 Task: Create in the project TreasureLine and in the Backlog issue 'Broken links in documentation' a child issue 'Big data model interpretability and fairness optimization and testing', and assign it to team member softage.4@softage.net.
Action: Mouse moved to (193, 53)
Screenshot: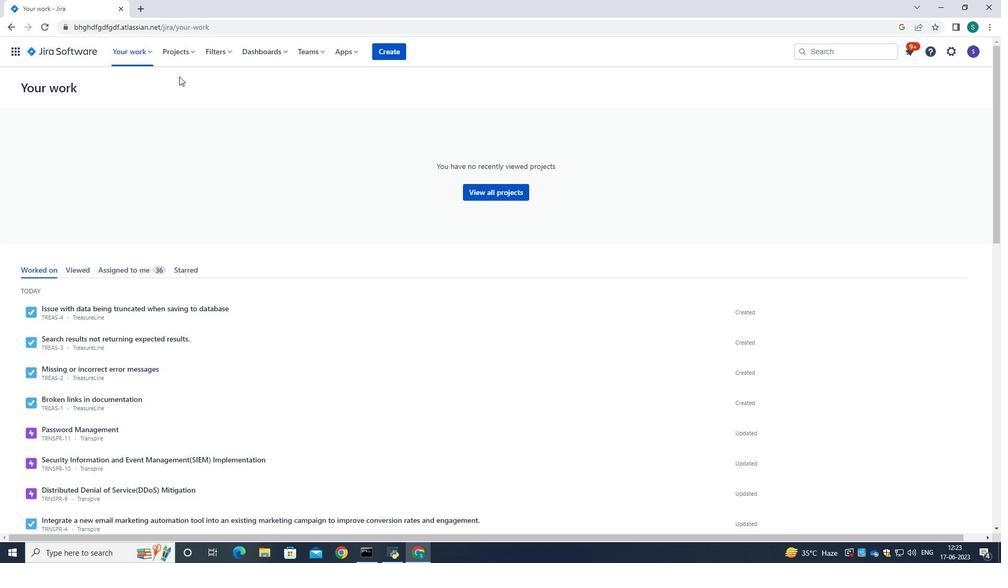 
Action: Mouse pressed left at (193, 53)
Screenshot: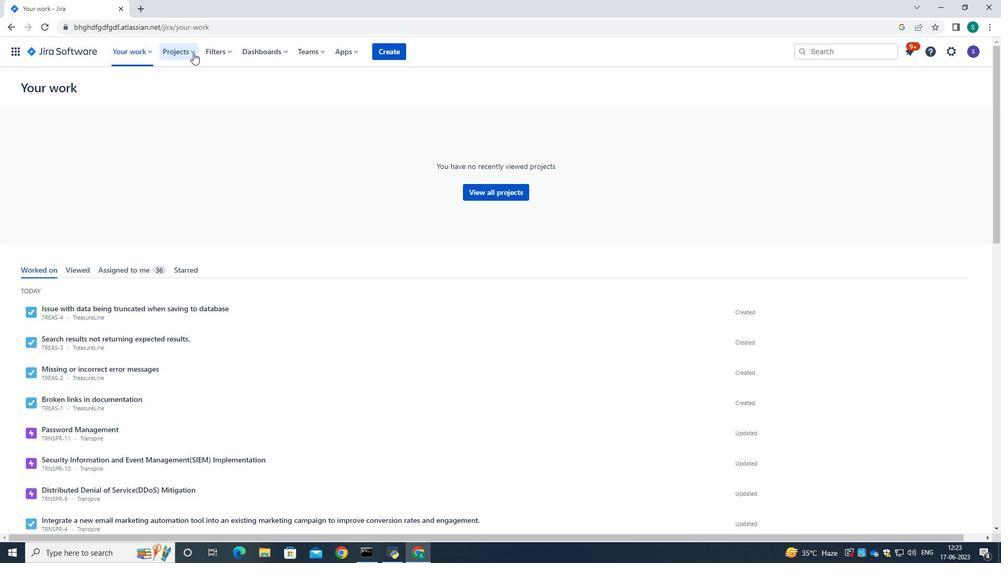 
Action: Mouse moved to (194, 96)
Screenshot: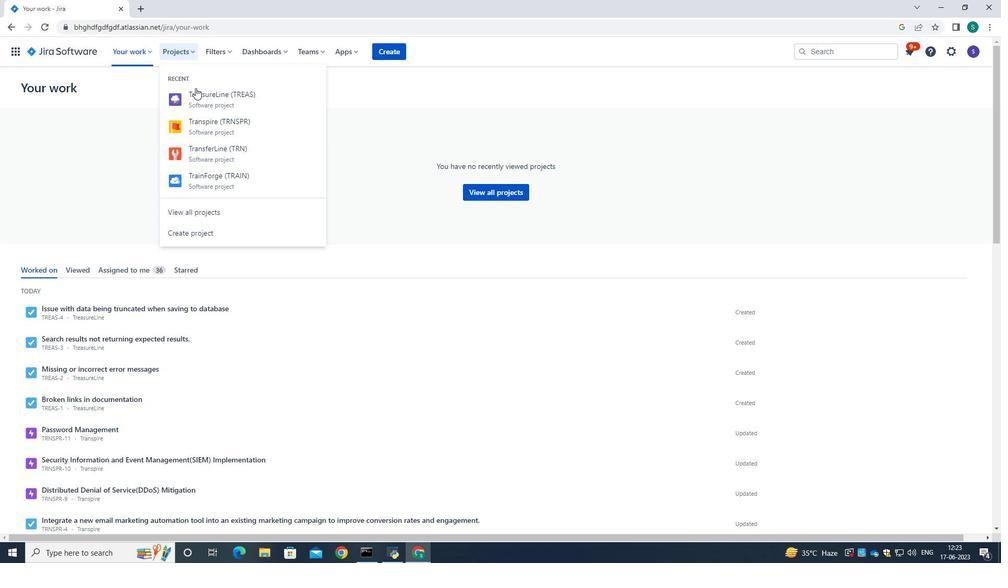 
Action: Mouse pressed left at (194, 96)
Screenshot: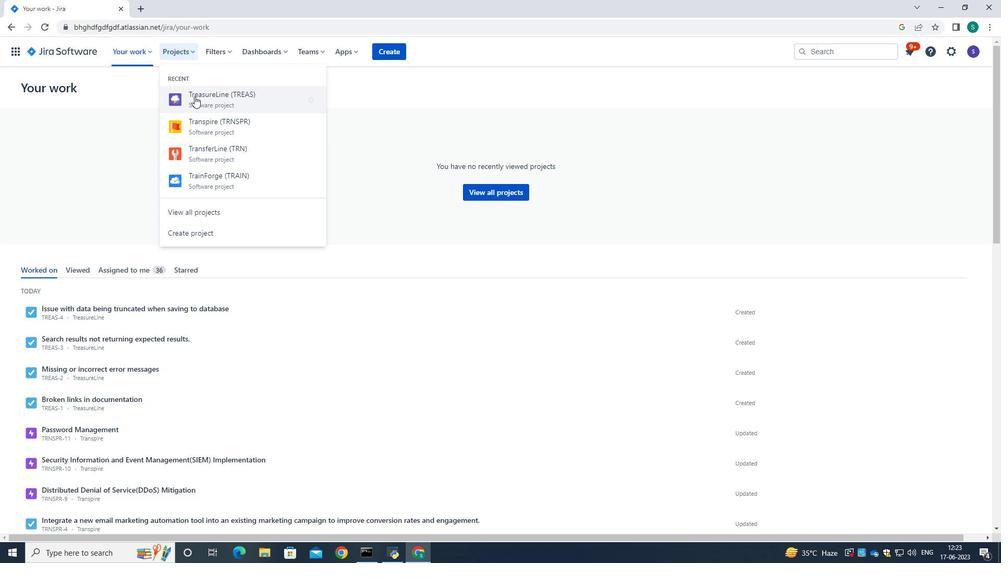 
Action: Mouse moved to (61, 164)
Screenshot: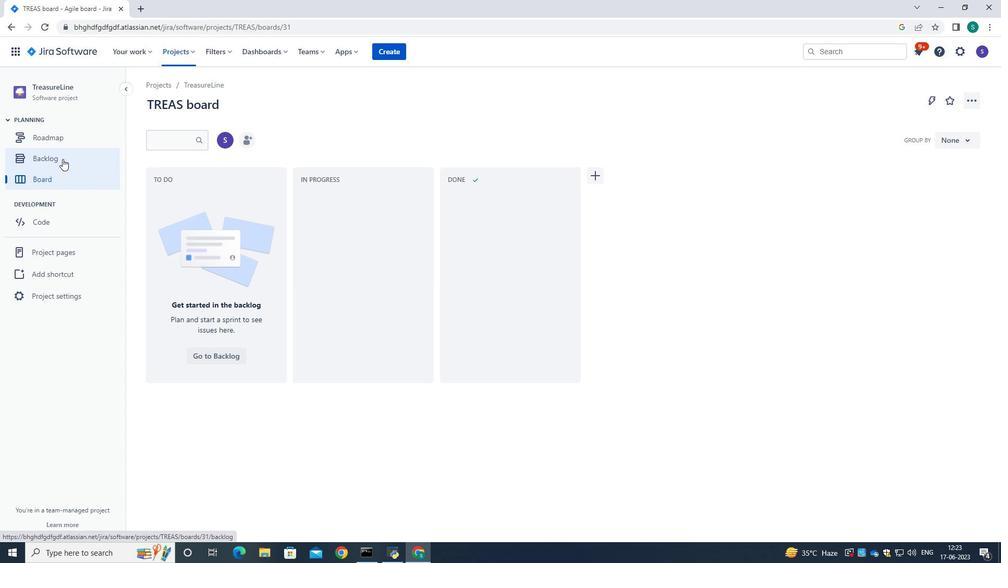 
Action: Mouse pressed left at (61, 164)
Screenshot: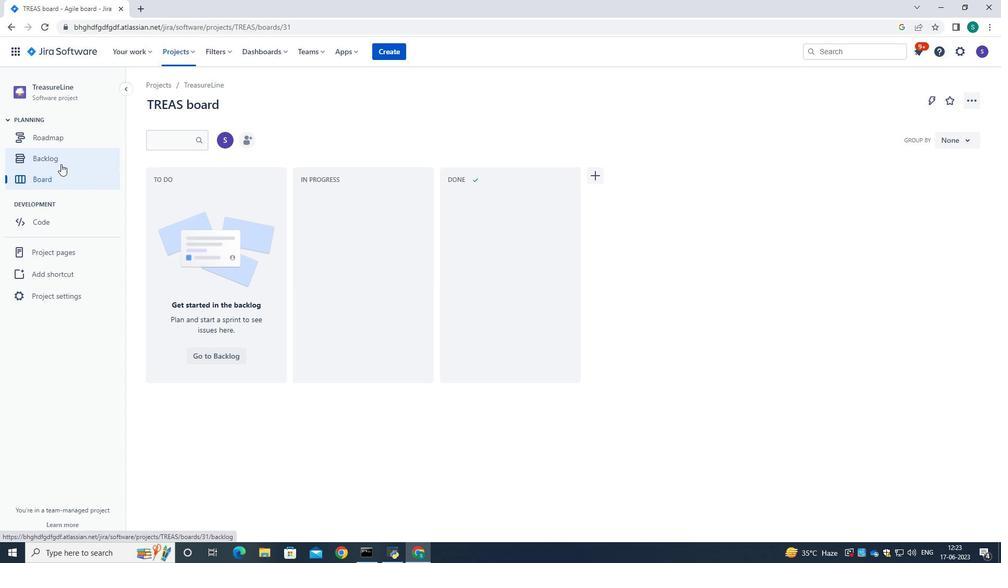 
Action: Mouse moved to (393, 189)
Screenshot: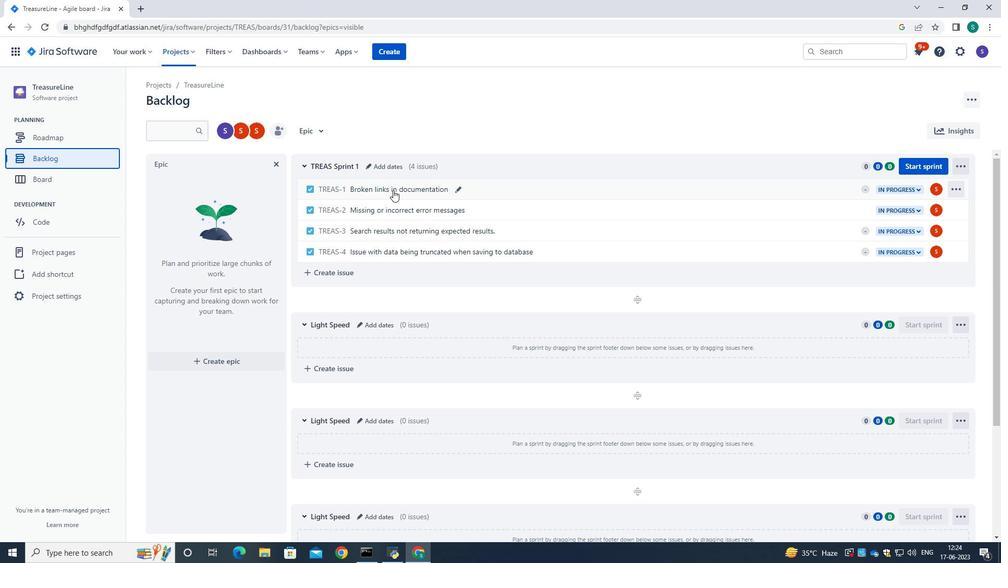 
Action: Mouse pressed left at (393, 189)
Screenshot: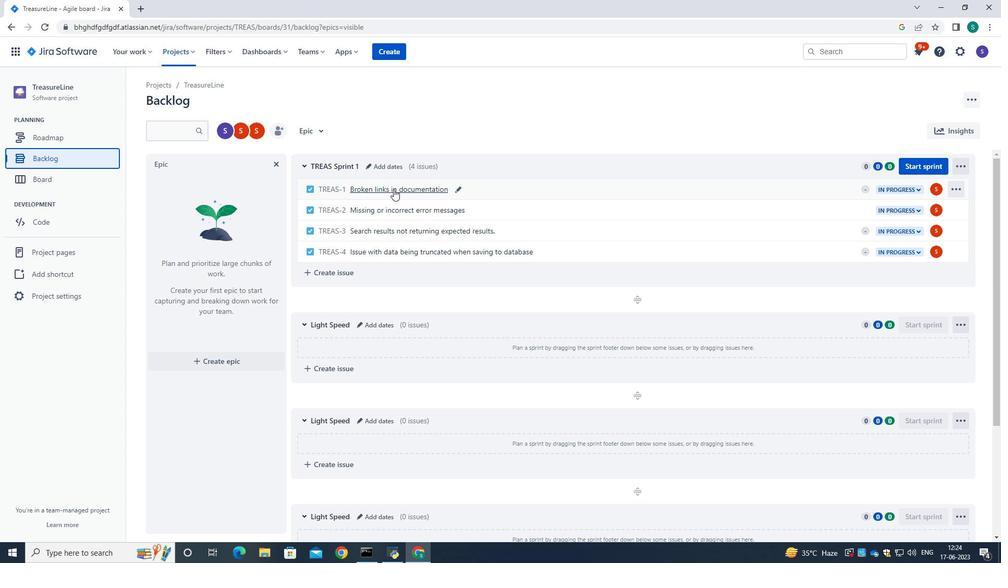 
Action: Mouse moved to (820, 204)
Screenshot: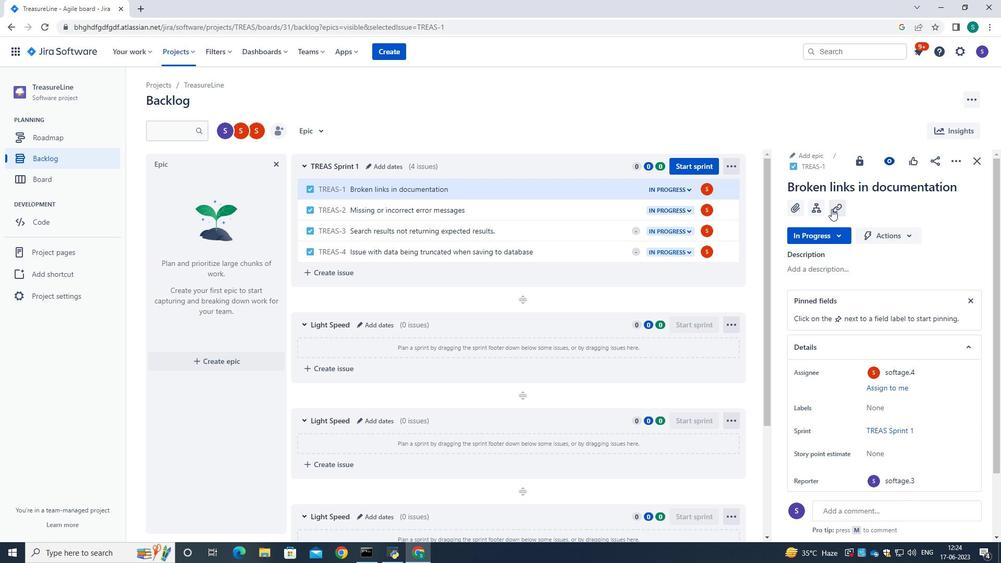 
Action: Mouse pressed left at (820, 204)
Screenshot: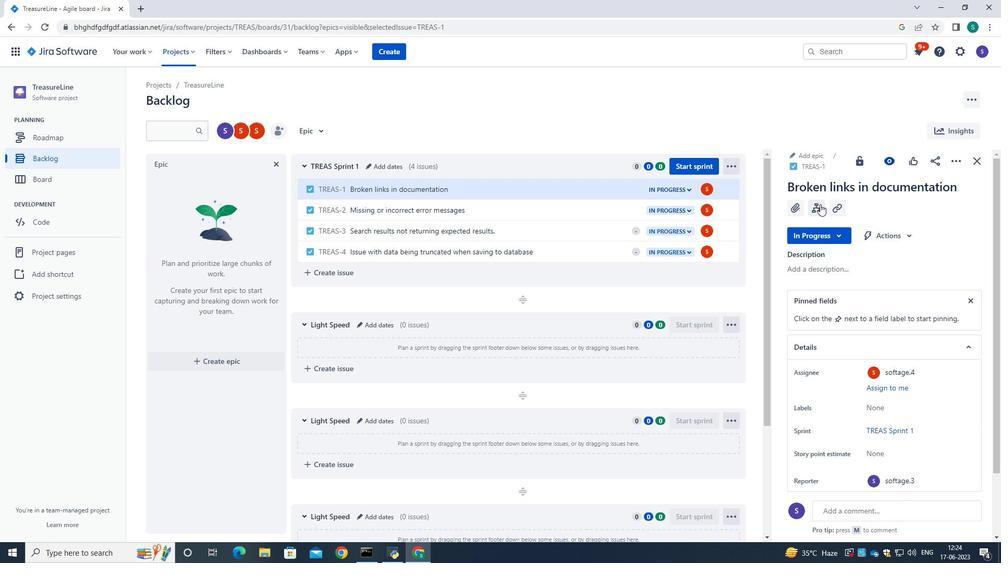
Action: Mouse moved to (819, 321)
Screenshot: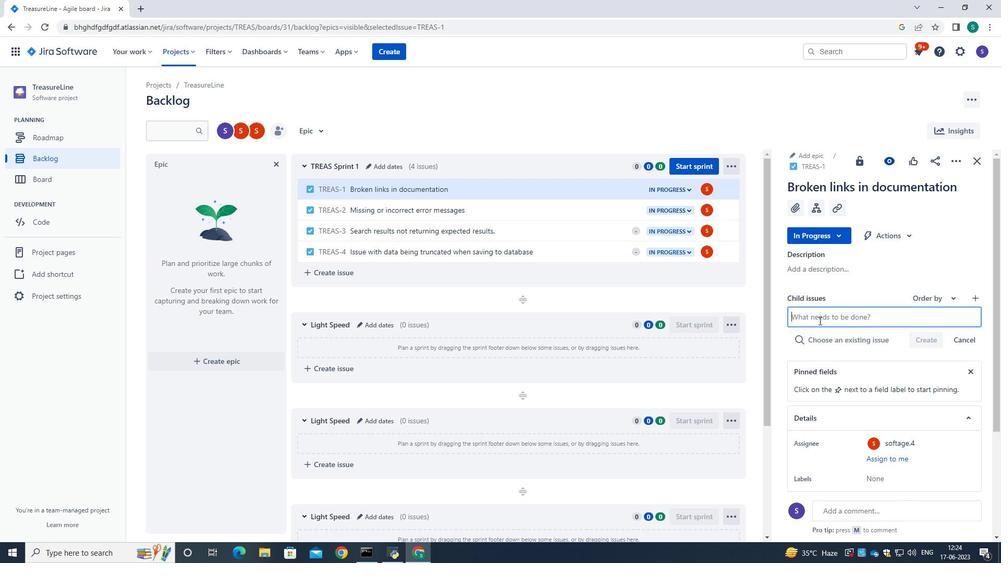 
Action: Mouse pressed left at (819, 321)
Screenshot: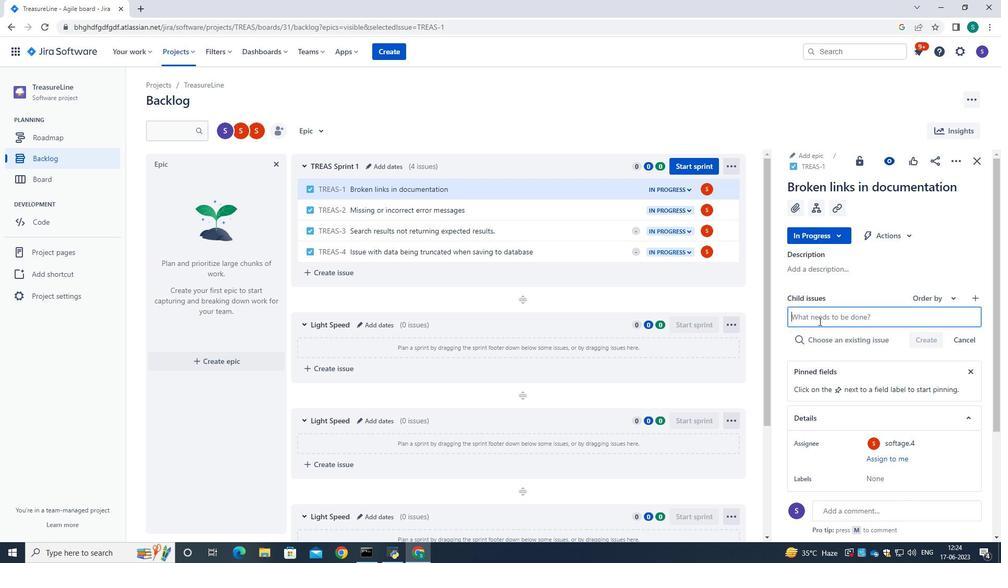 
Action: Key pressed <Key.caps_lock>B<Key.caps_lock>ig<Key.space>data<Key.space>model<Key.space>interpretability<Key.space>and<Key.space>fairness<Key.space>optimization<Key.space>and<Key.space>testing.
Screenshot: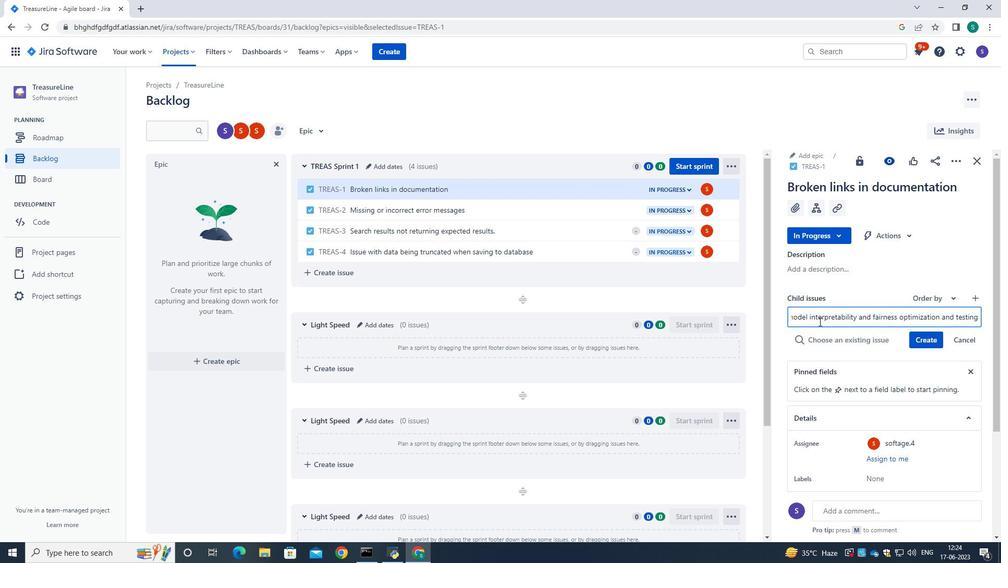 
Action: Mouse moved to (932, 339)
Screenshot: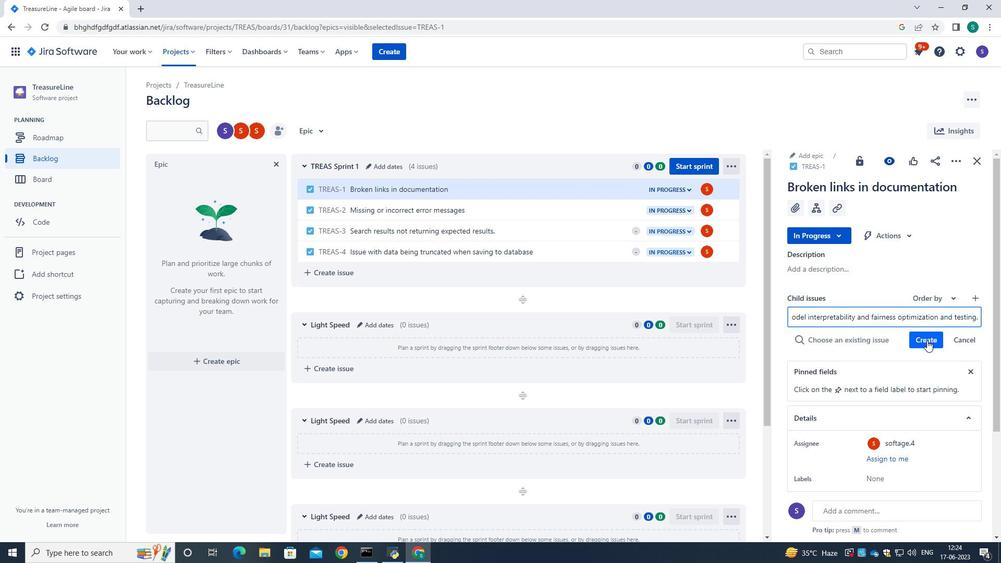 
Action: Mouse pressed left at (932, 339)
Screenshot: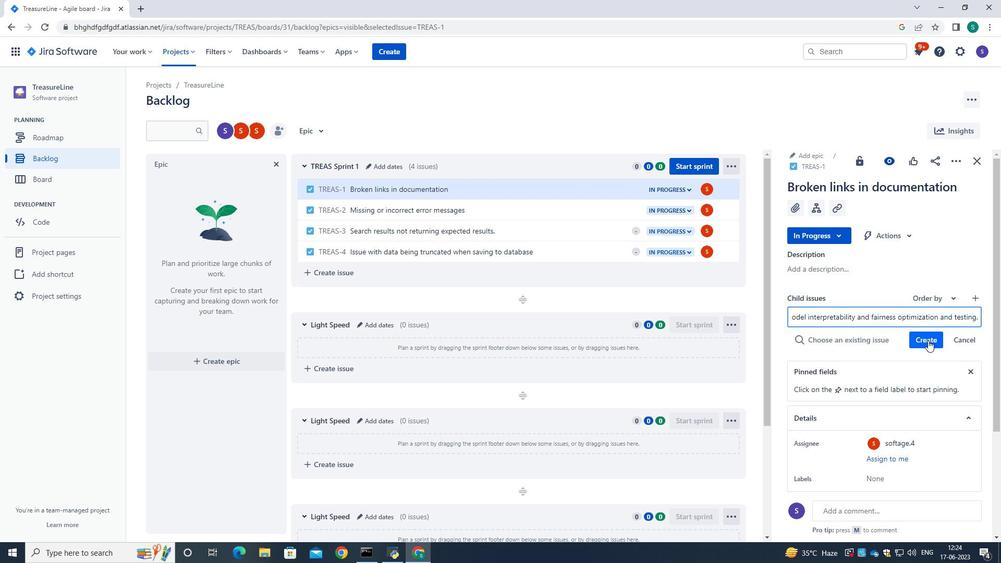 
Action: Mouse moved to (936, 321)
Screenshot: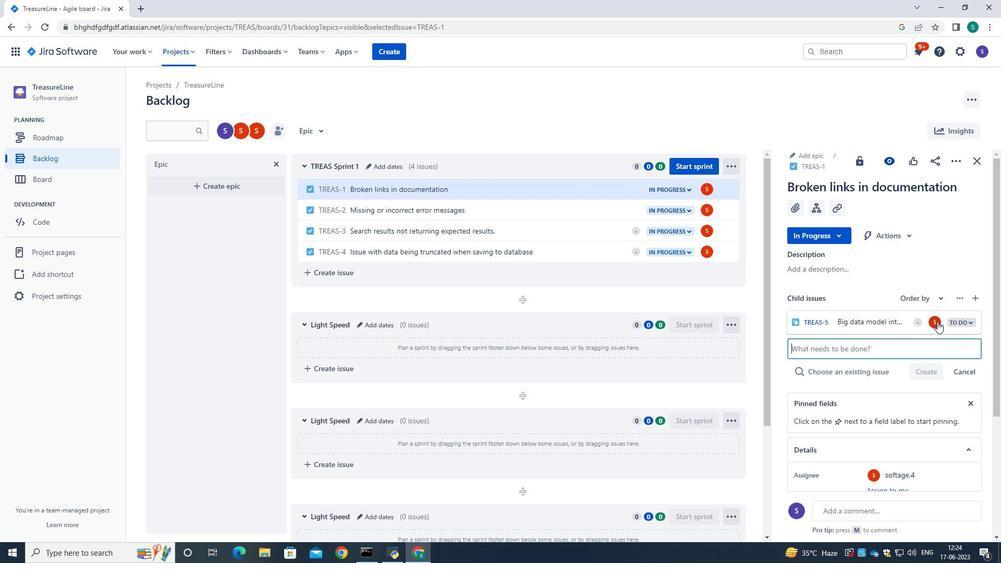 
Action: Mouse pressed left at (936, 321)
Screenshot: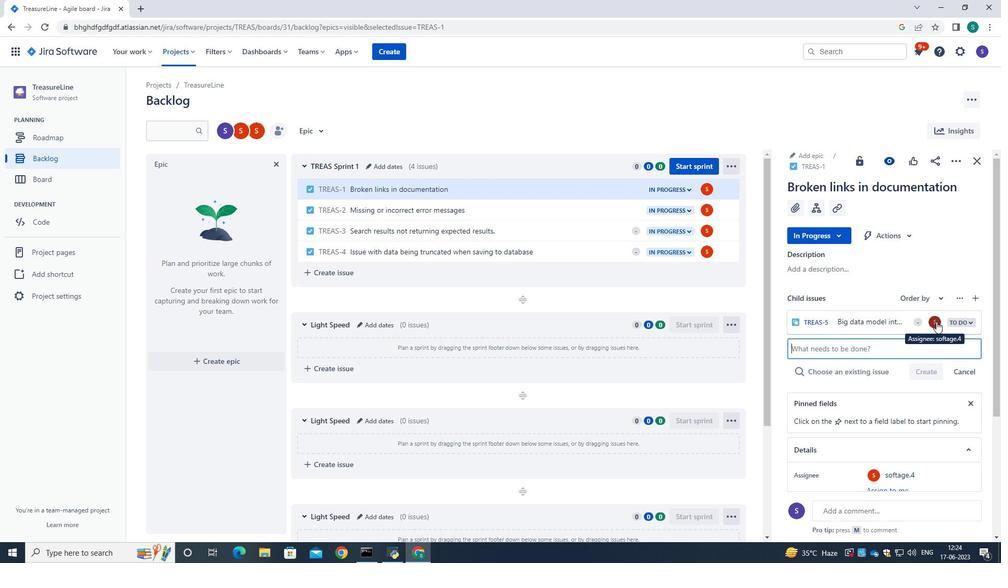 
Action: Mouse moved to (852, 266)
Screenshot: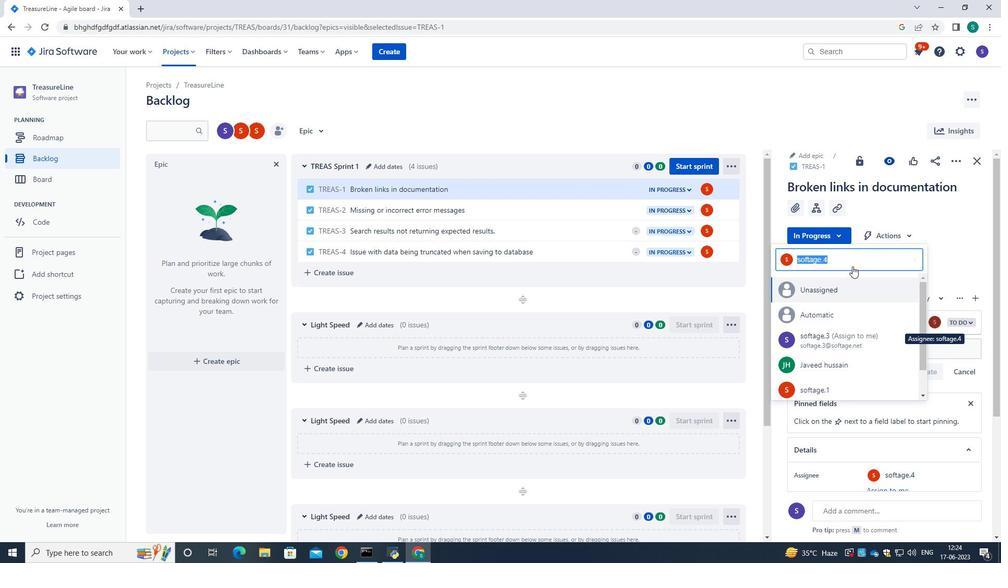 
Action: Key pressed <Key.backspace>softage.4<Key.shift>@softage.net
Screenshot: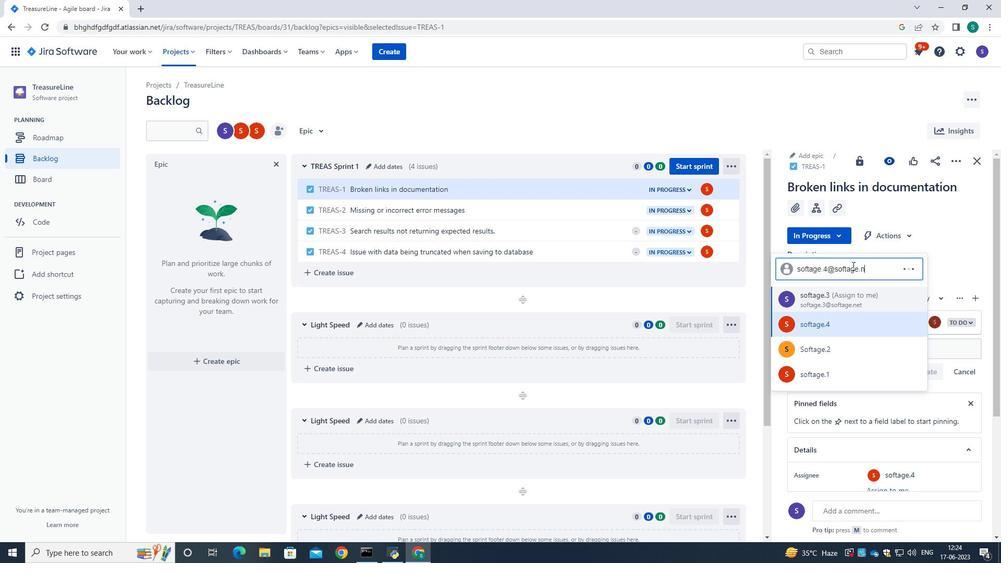 
Action: Mouse moved to (828, 325)
Screenshot: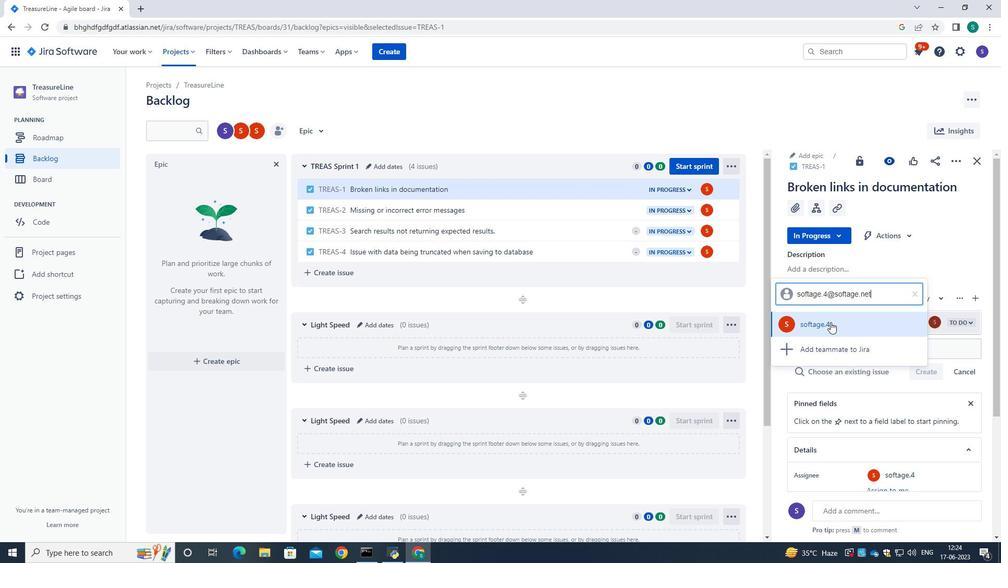 
Action: Mouse pressed left at (828, 325)
Screenshot: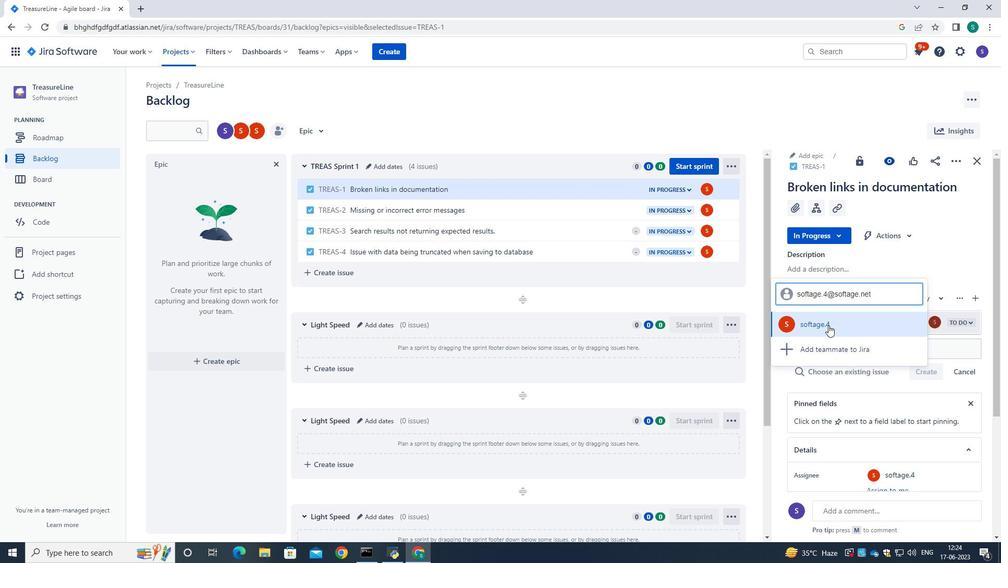 
Action: Mouse moved to (952, 243)
Screenshot: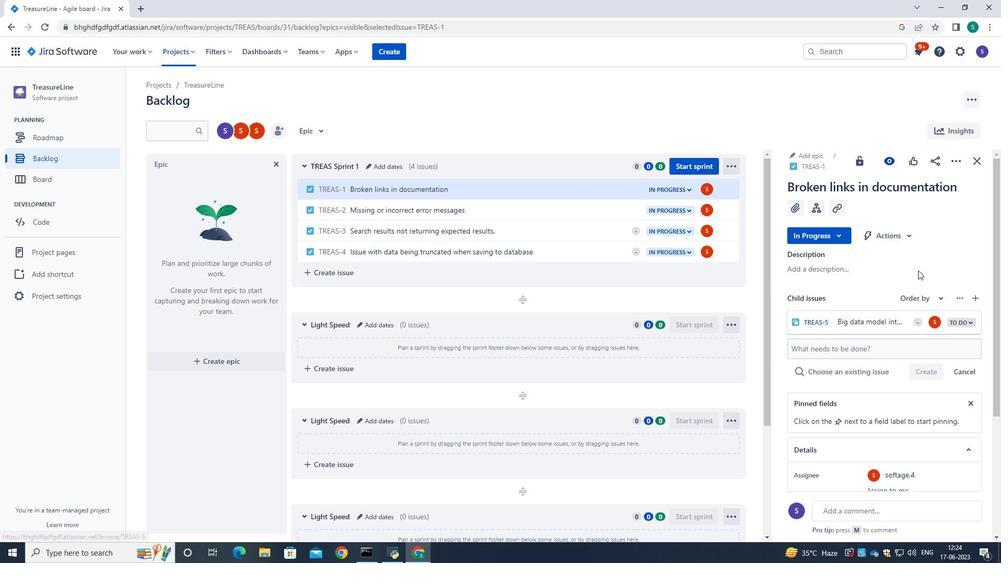 
Action: Mouse pressed left at (952, 243)
Screenshot: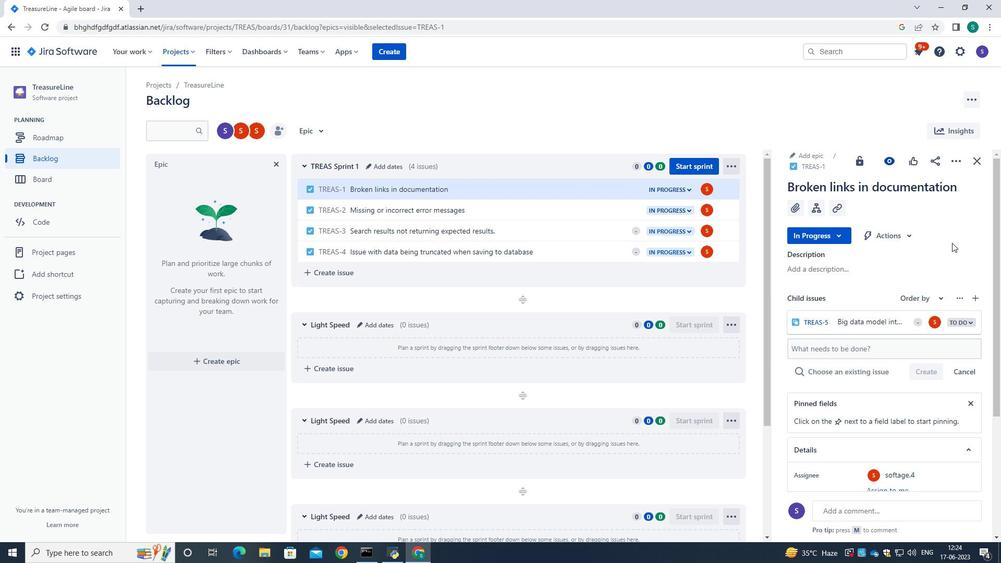 
